 Task: In the  document resolution.txt Use the feature 'and check spelling and grammer' Select the body of letter and change paragraph spacing to  '1.5' Select the word  Good Morning and change font size to  27
Action: Mouse moved to (191, 286)
Screenshot: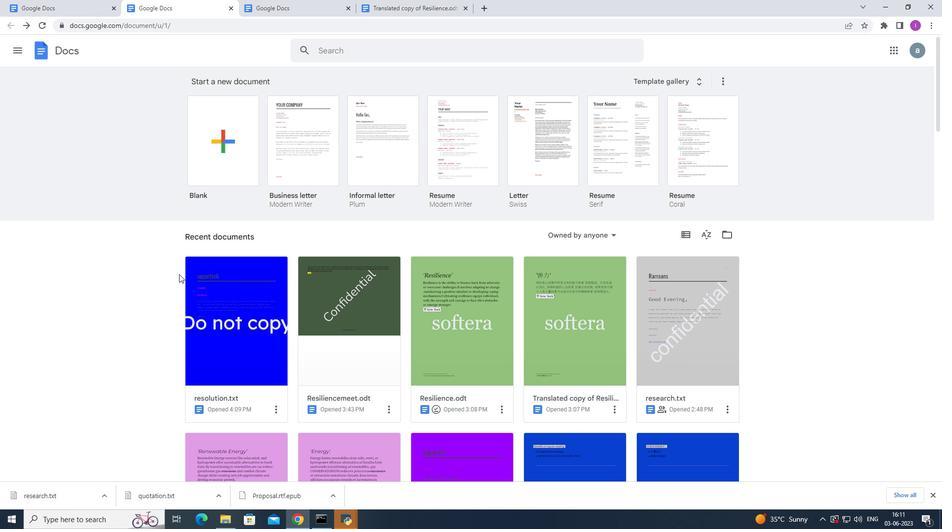 
Action: Mouse pressed left at (191, 286)
Screenshot: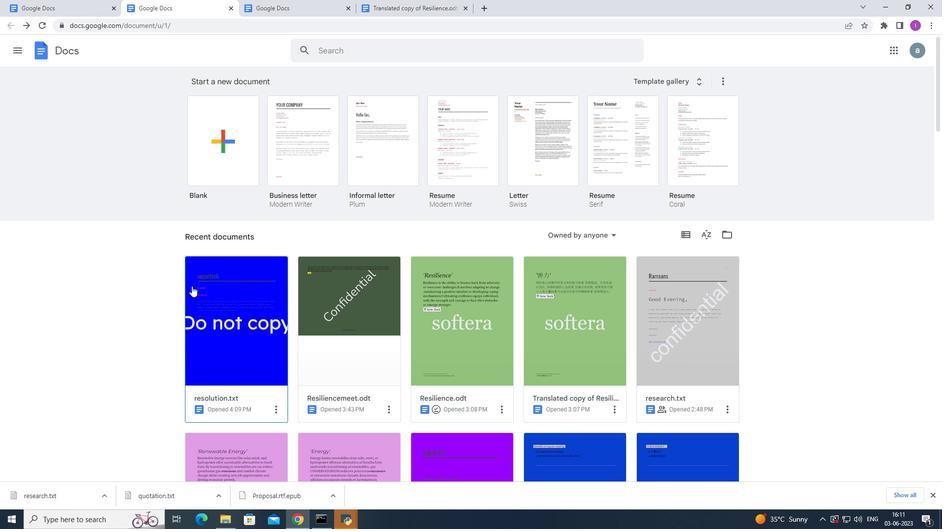 
Action: Mouse moved to (155, 56)
Screenshot: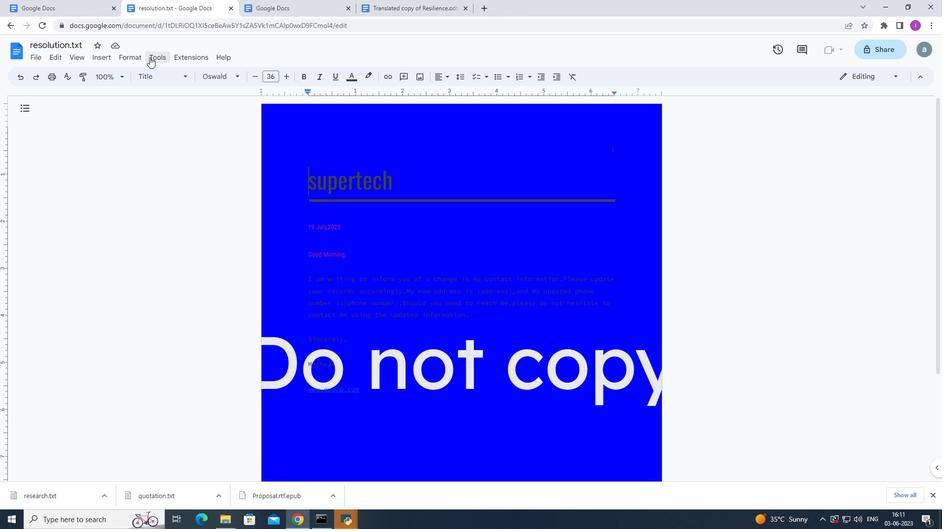 
Action: Mouse pressed left at (155, 56)
Screenshot: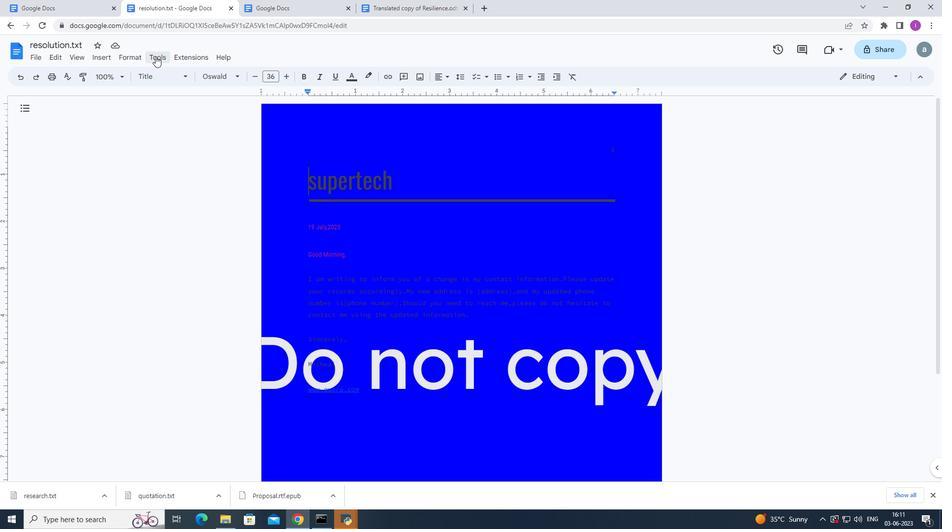 
Action: Mouse moved to (190, 70)
Screenshot: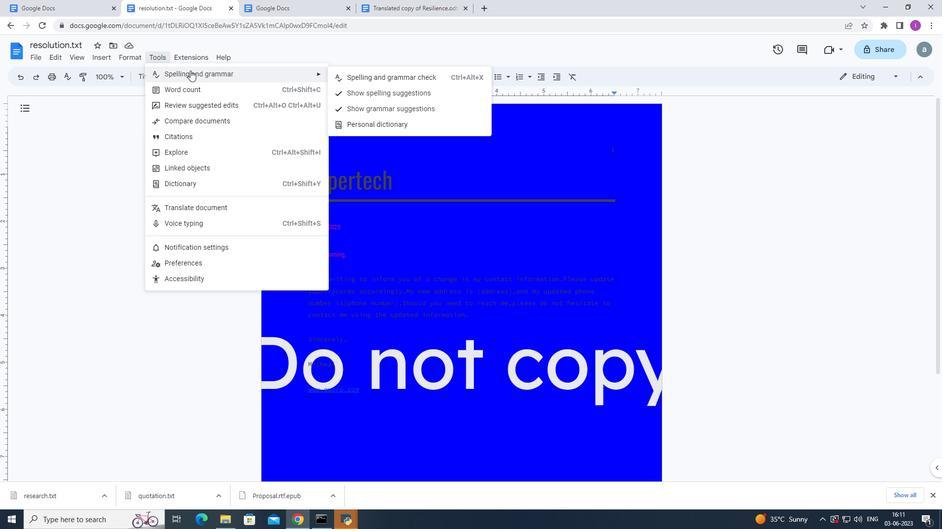 
Action: Mouse pressed left at (190, 70)
Screenshot: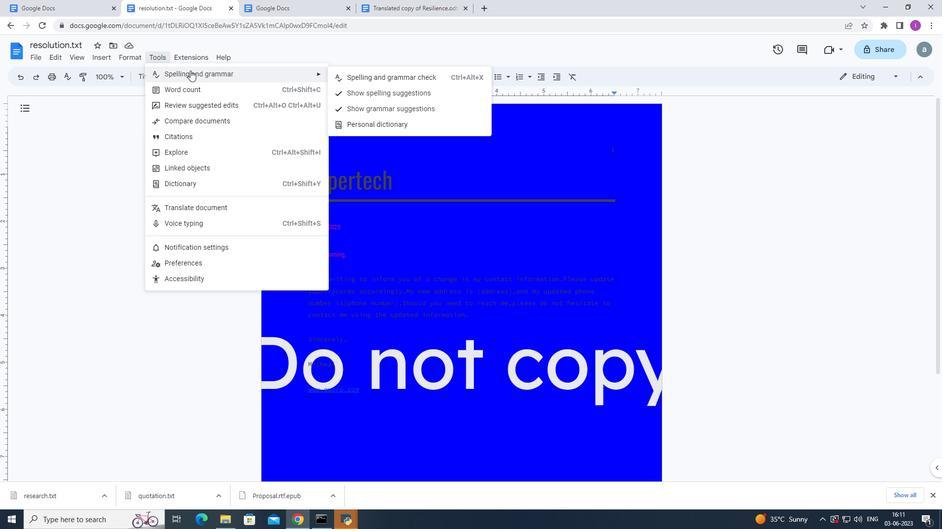 
Action: Mouse moved to (359, 75)
Screenshot: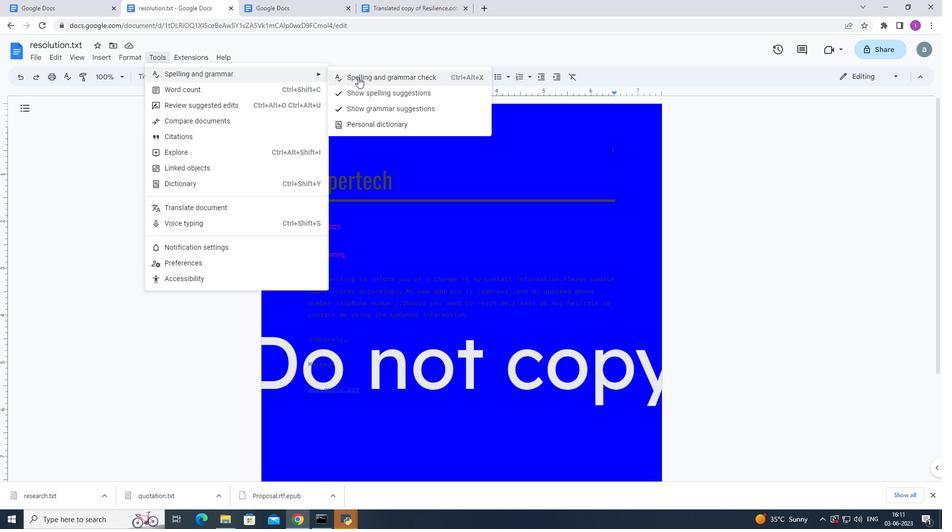 
Action: Mouse pressed left at (359, 75)
Screenshot: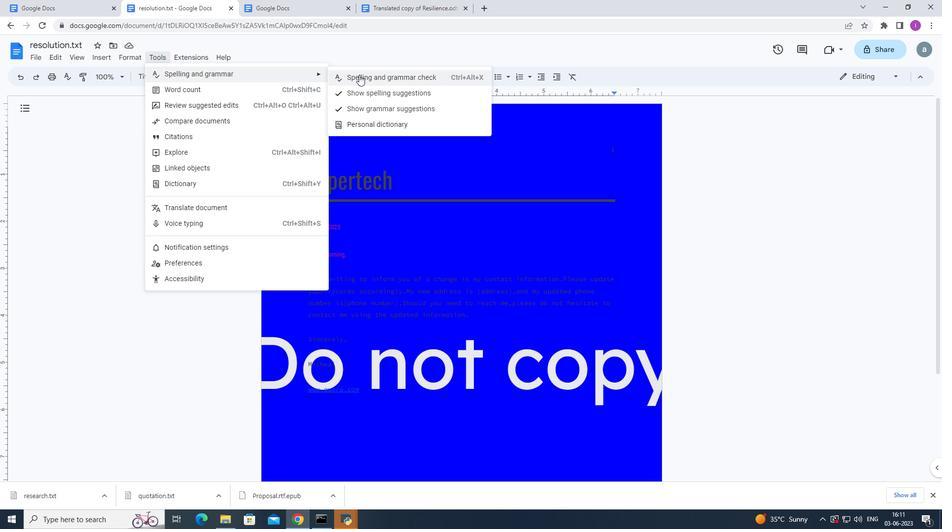 
Action: Mouse moved to (310, 274)
Screenshot: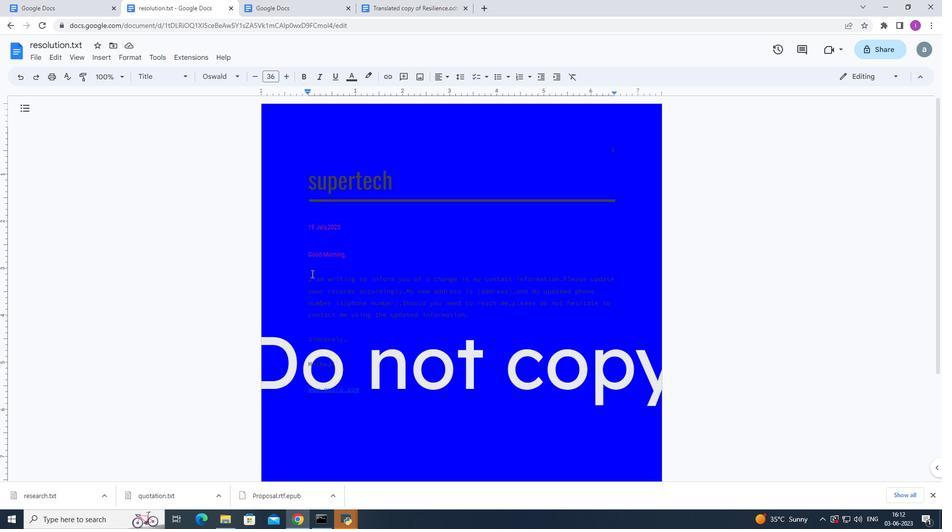 
Action: Mouse pressed left at (310, 274)
Screenshot: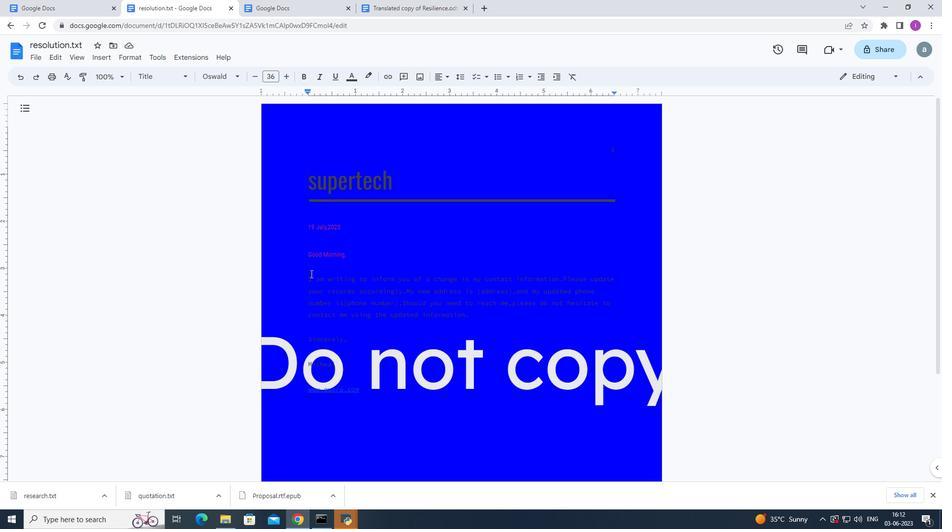 
Action: Mouse moved to (485, 323)
Screenshot: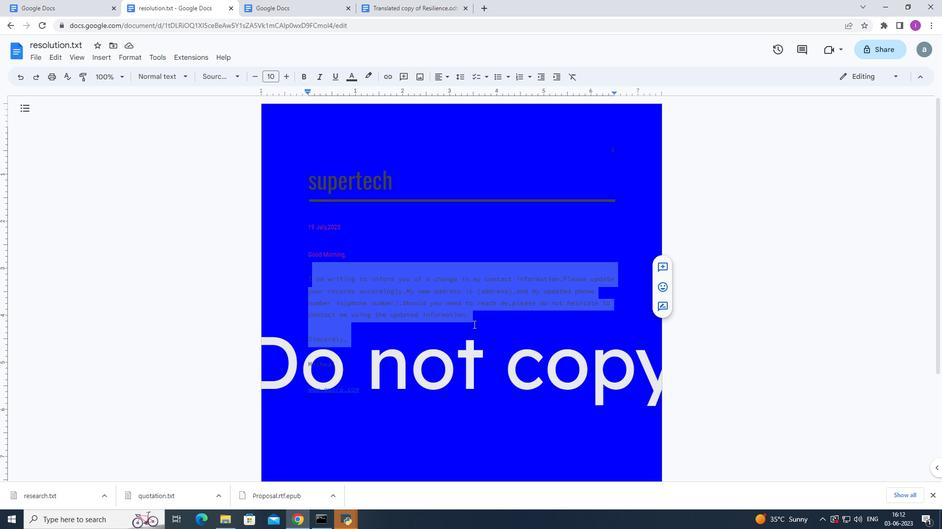 
Action: Mouse pressed left at (485, 323)
Screenshot: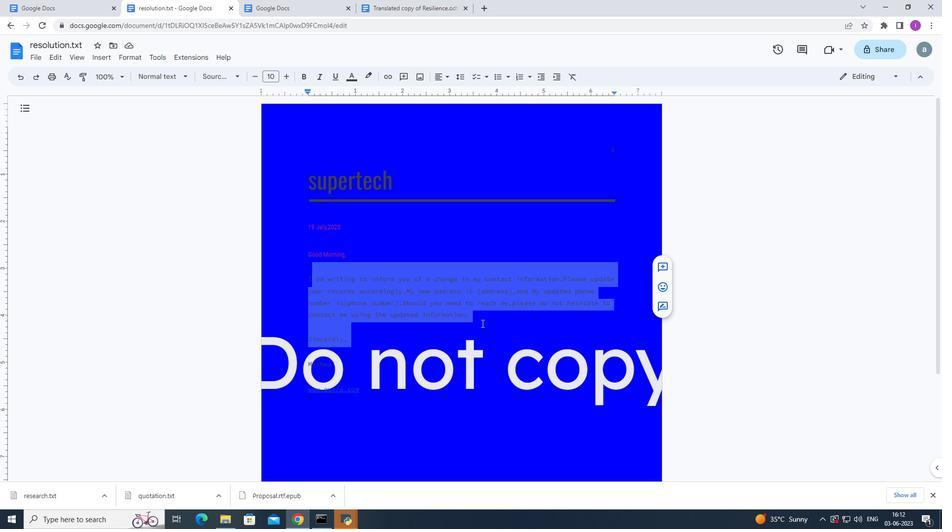 
Action: Mouse moved to (300, 273)
Screenshot: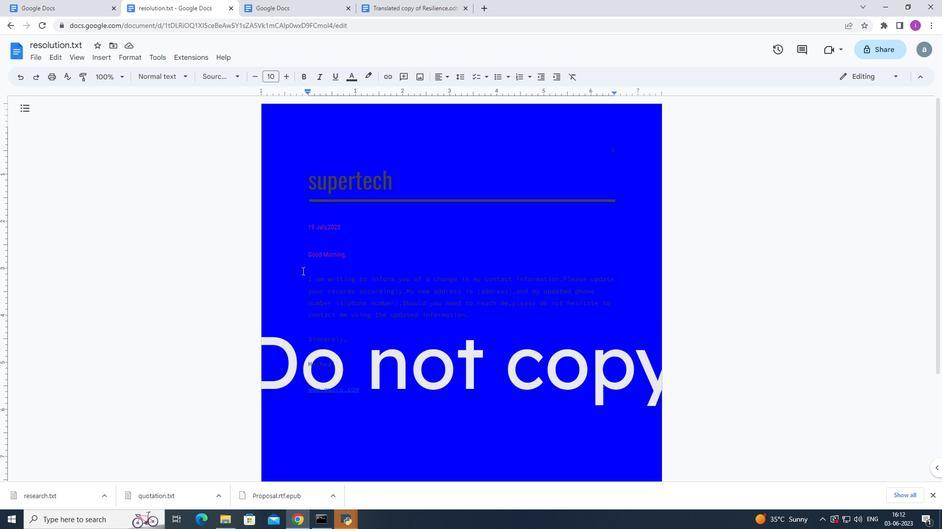 
Action: Mouse pressed left at (300, 273)
Screenshot: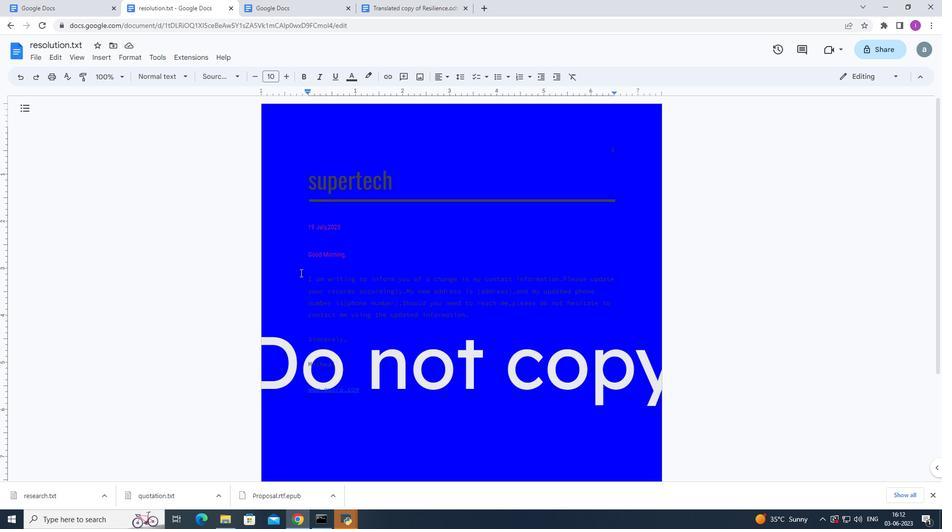 
Action: Mouse moved to (459, 76)
Screenshot: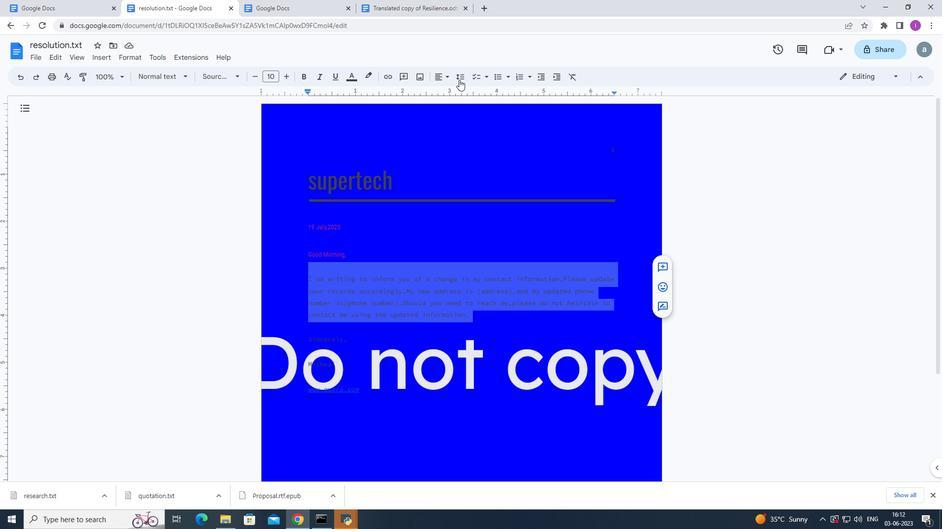 
Action: Mouse pressed left at (459, 76)
Screenshot: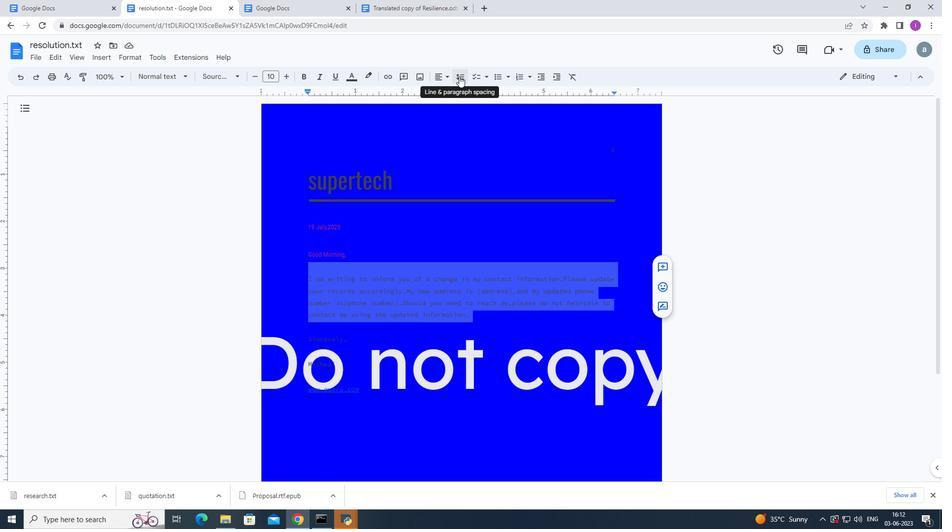 
Action: Mouse moved to (479, 126)
Screenshot: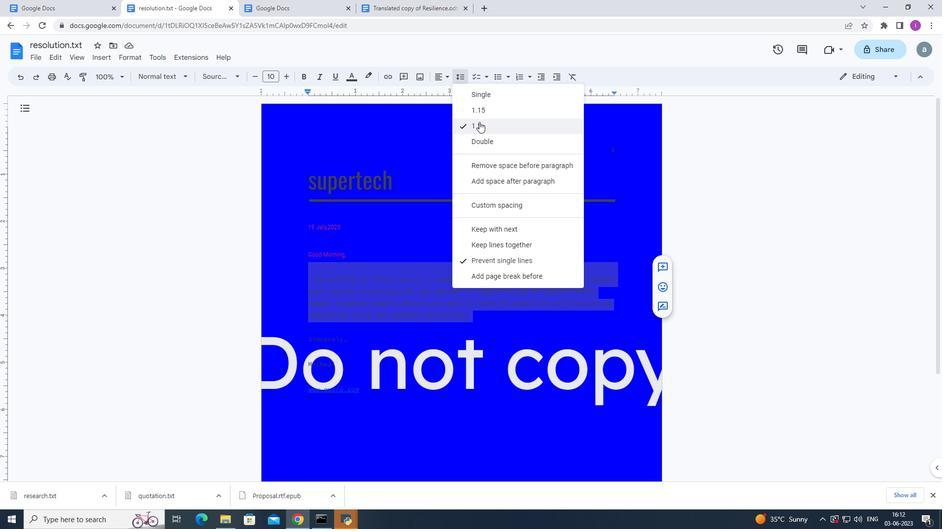 
Action: Mouse pressed left at (479, 126)
Screenshot: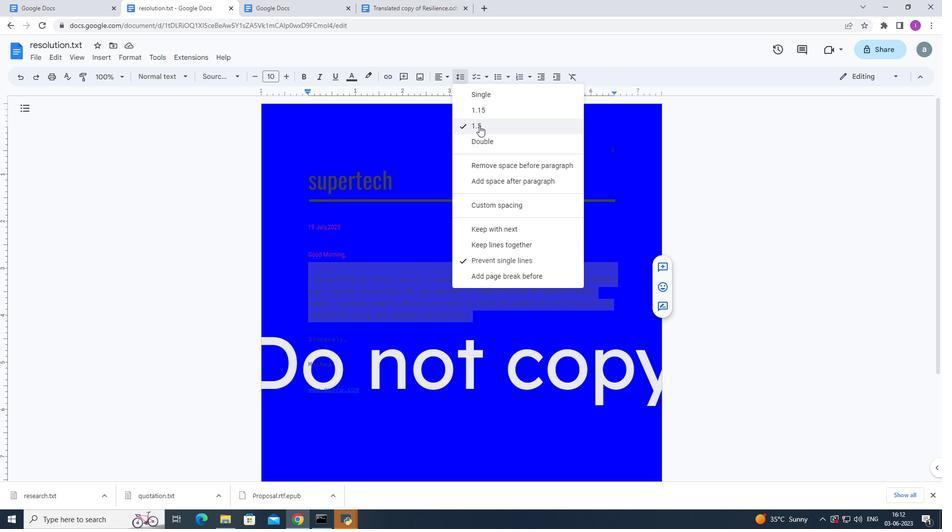 
Action: Mouse moved to (423, 50)
Screenshot: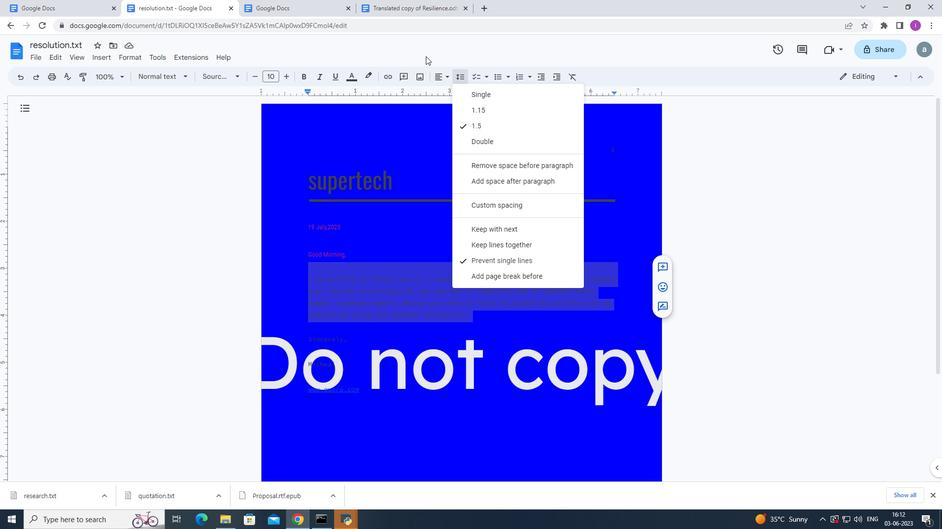 
Action: Mouse pressed left at (423, 50)
Screenshot: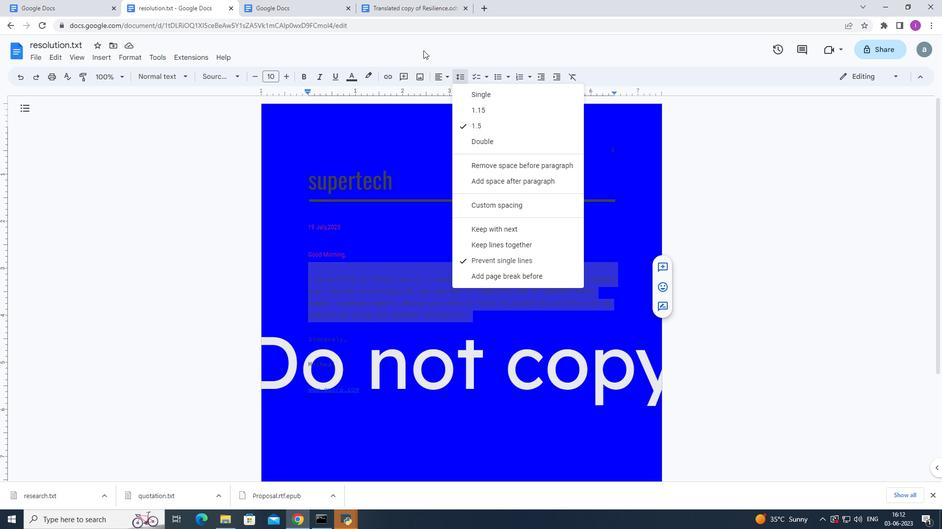 
Action: Mouse moved to (361, 249)
Screenshot: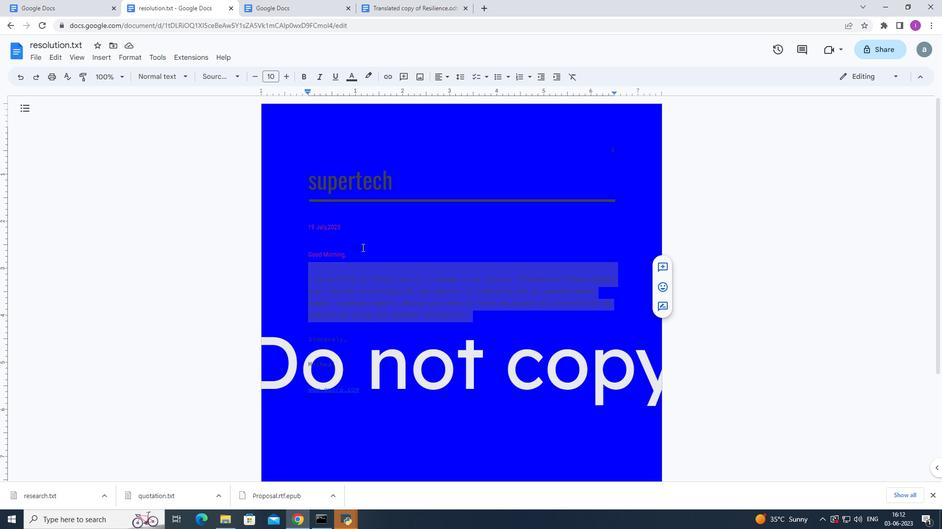 
Action: Mouse pressed left at (361, 249)
Screenshot: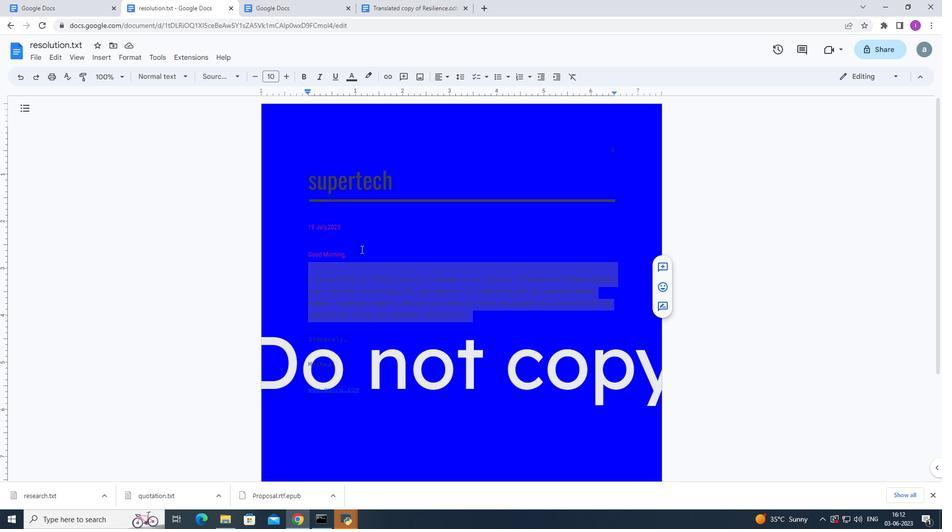 
Action: Mouse moved to (274, 75)
Screenshot: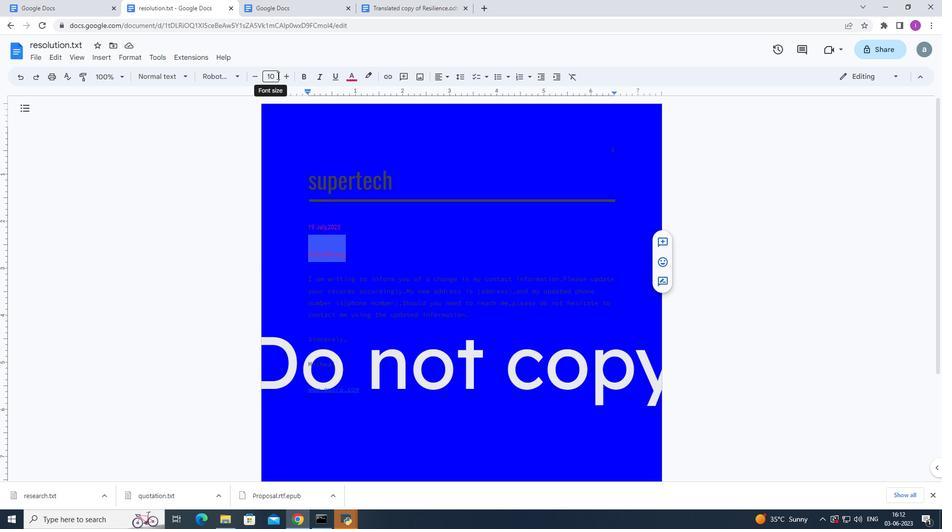 
Action: Mouse pressed left at (274, 75)
Screenshot: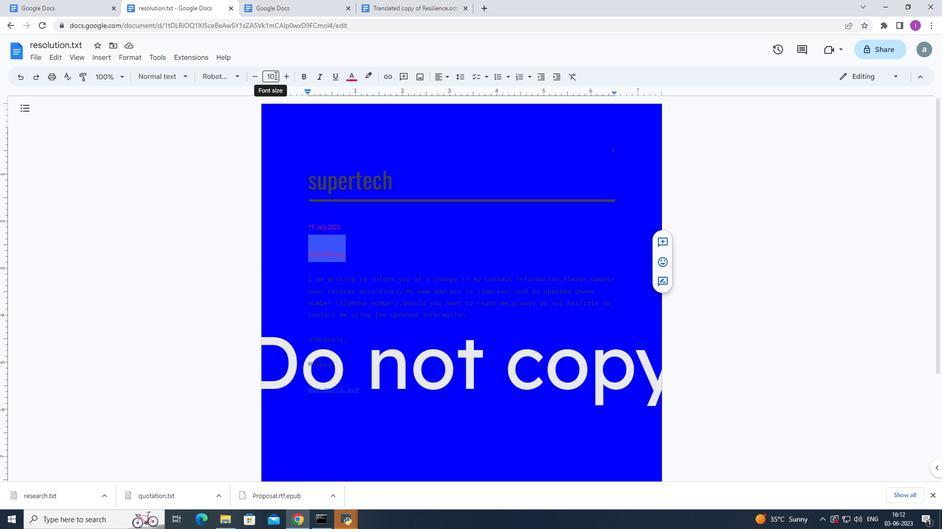 
Action: Mouse moved to (263, 84)
Screenshot: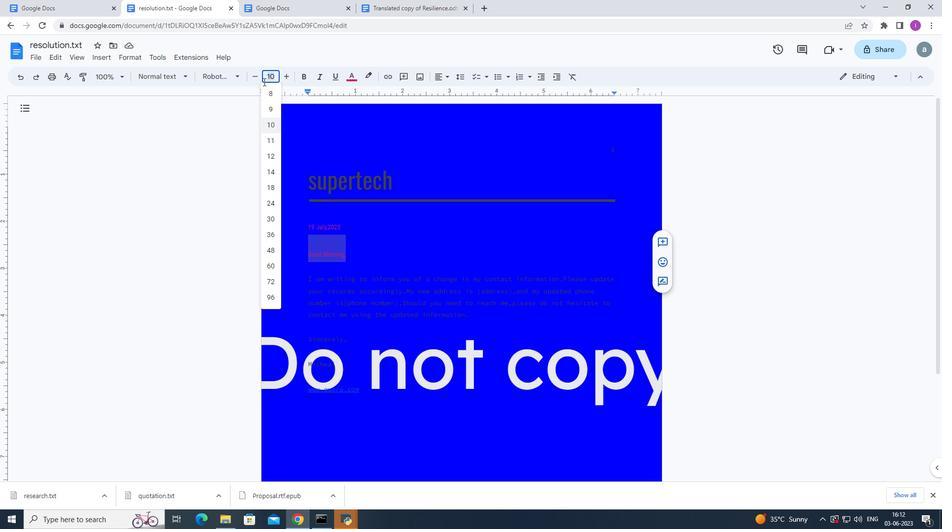 
Action: Key pressed 27
Screenshot: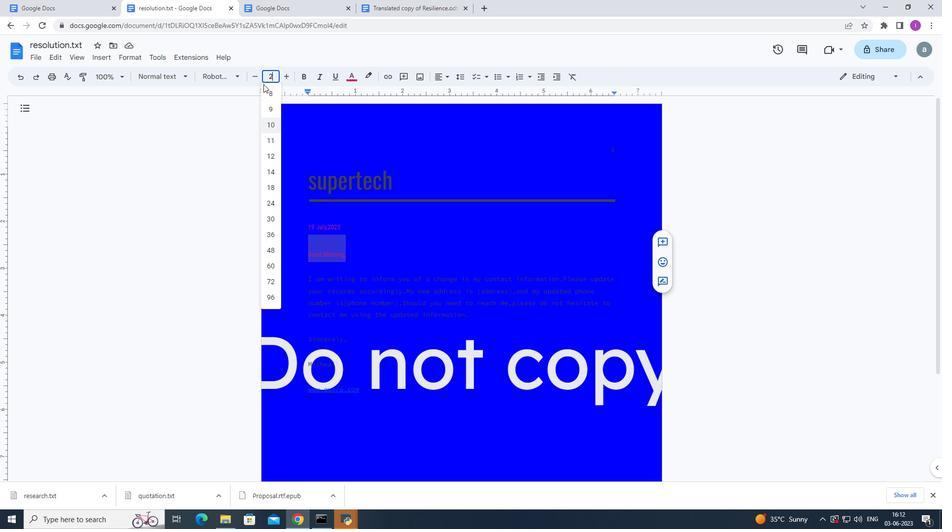 
Action: Mouse moved to (275, 143)
Screenshot: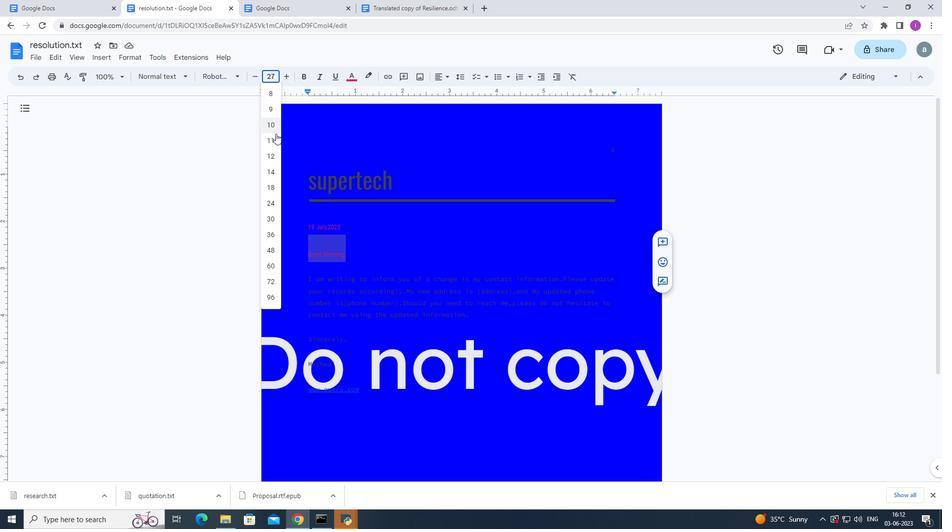 
Action: Key pressed <Key.enter>
Screenshot: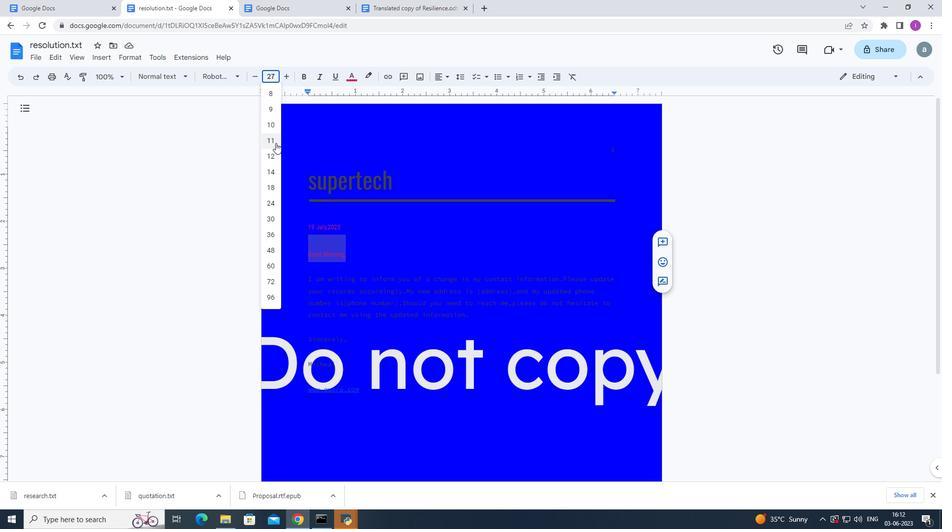 
Action: Mouse moved to (205, 239)
Screenshot: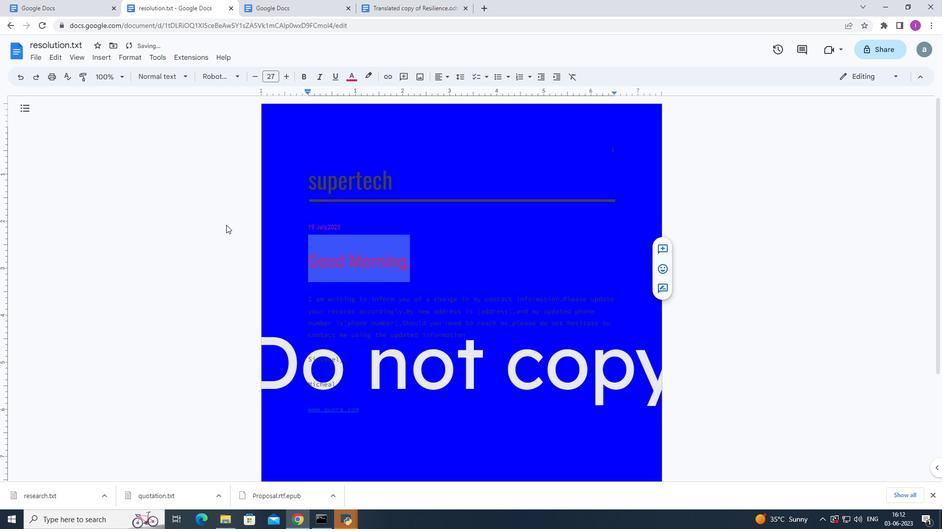 
Action: Mouse scrolled (205, 239) with delta (0, 0)
Screenshot: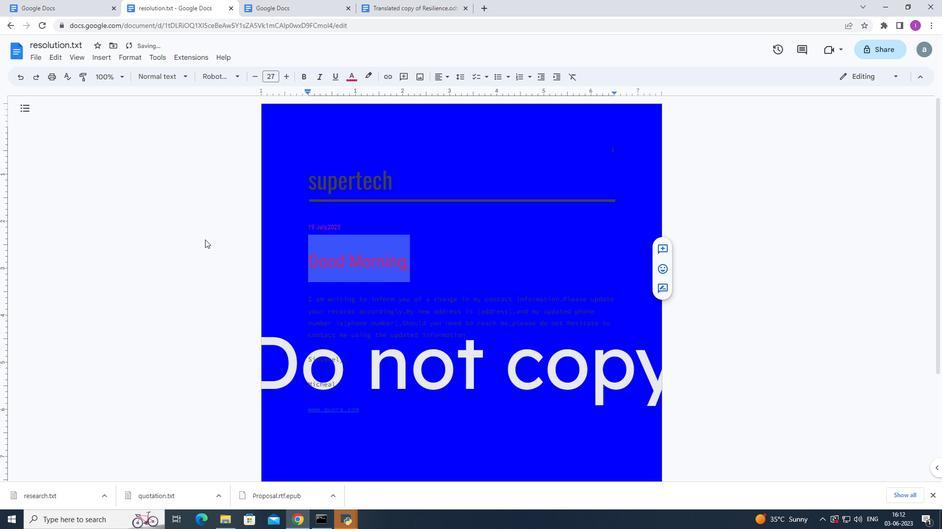 
Action: Mouse scrolled (205, 239) with delta (0, 0)
Screenshot: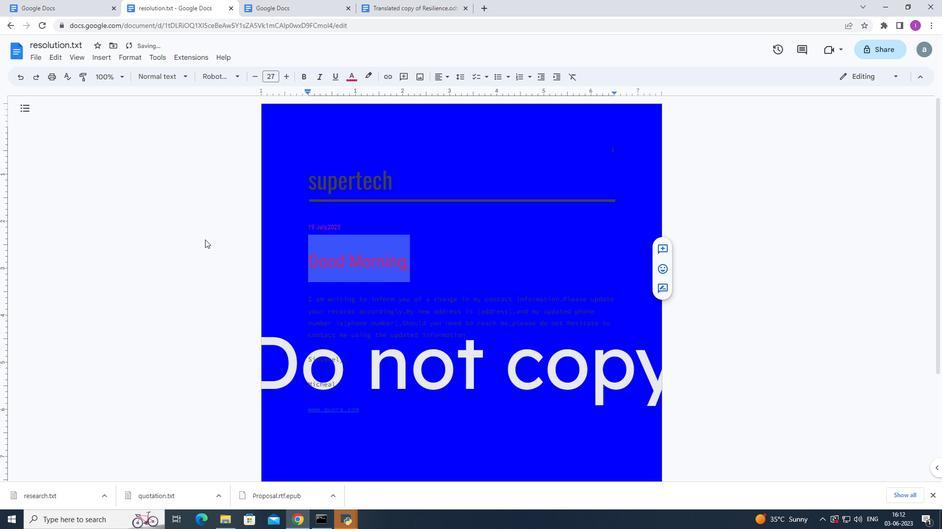 
Action: Mouse scrolled (205, 239) with delta (0, 0)
Screenshot: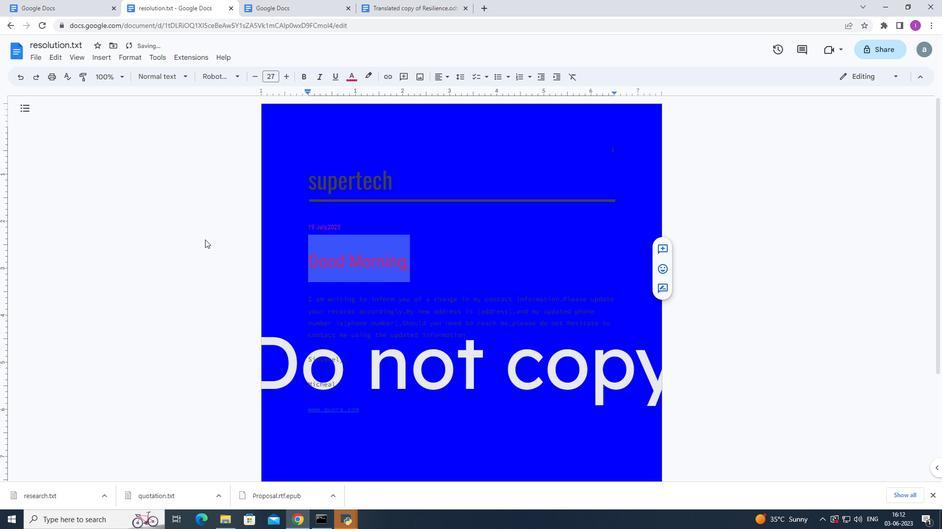
Action: Mouse scrolled (205, 239) with delta (0, 0)
Screenshot: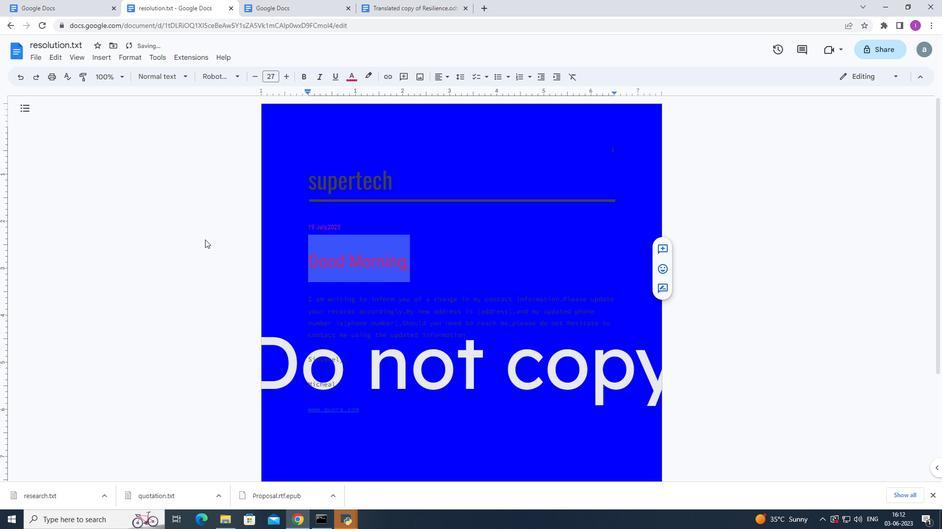 
Action: Mouse scrolled (205, 240) with delta (0, 0)
Screenshot: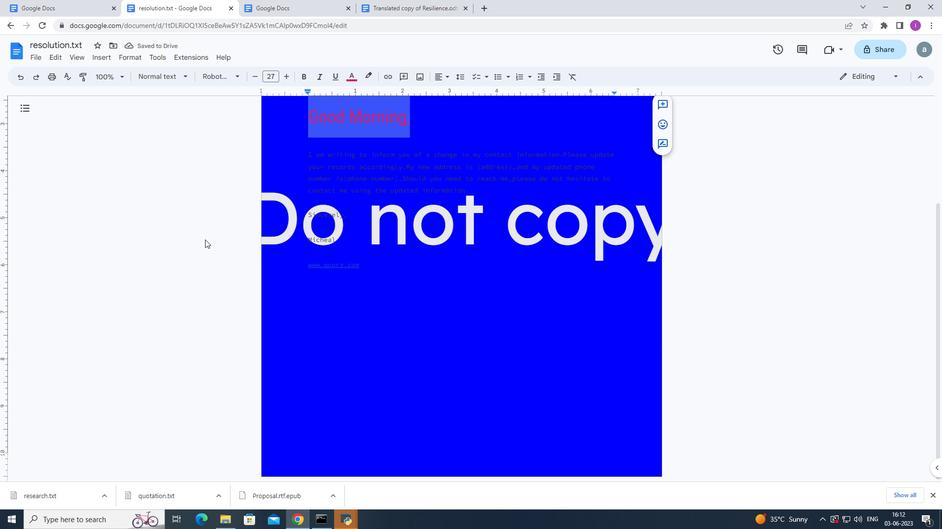
Action: Mouse scrolled (205, 240) with delta (0, 0)
Screenshot: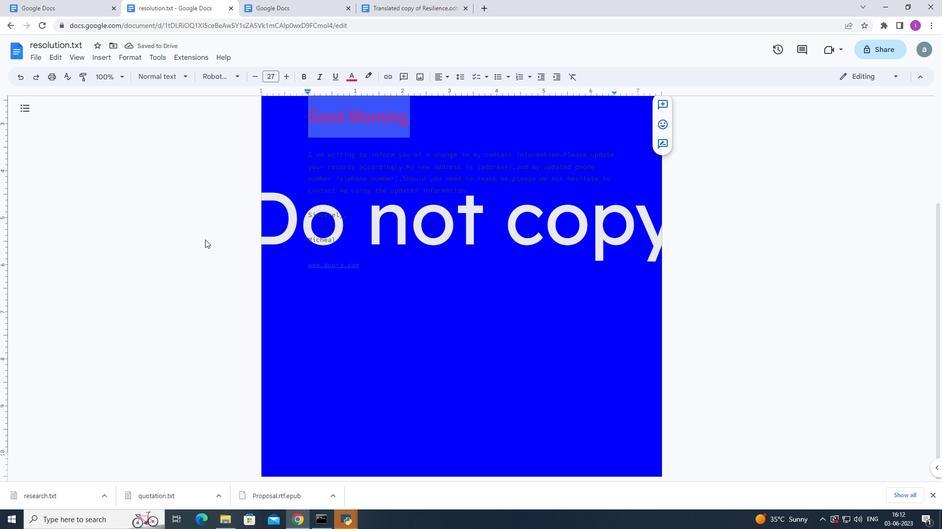 
Action: Mouse scrolled (205, 240) with delta (0, 0)
Screenshot: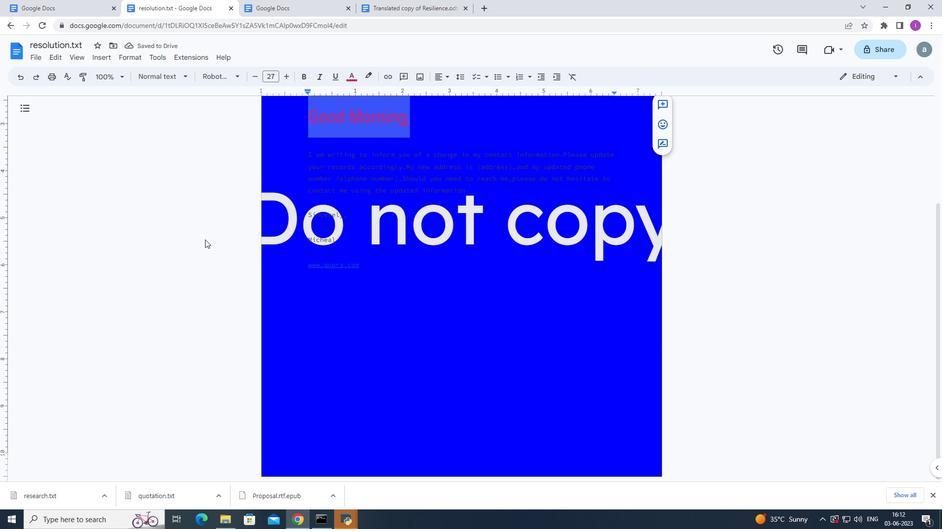 
Action: Mouse scrolled (205, 240) with delta (0, 0)
Screenshot: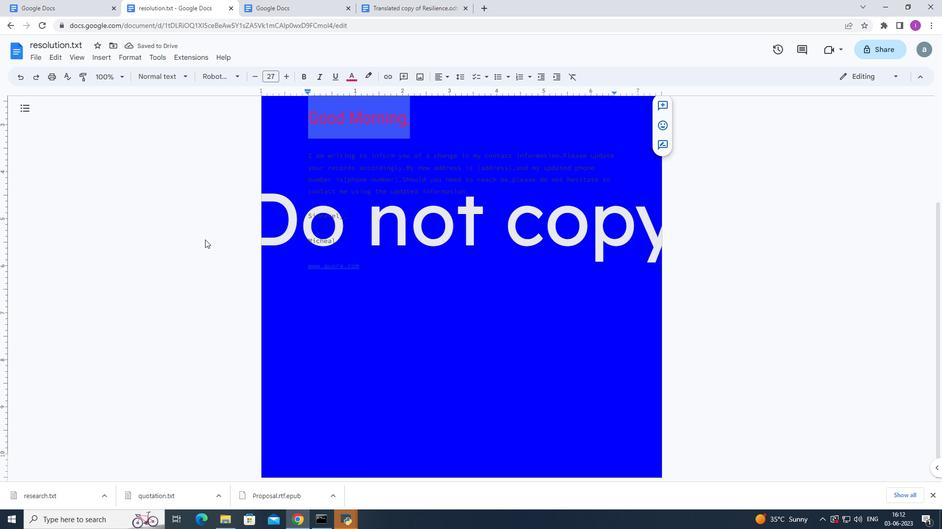 
Action: Mouse moved to (196, 229)
Screenshot: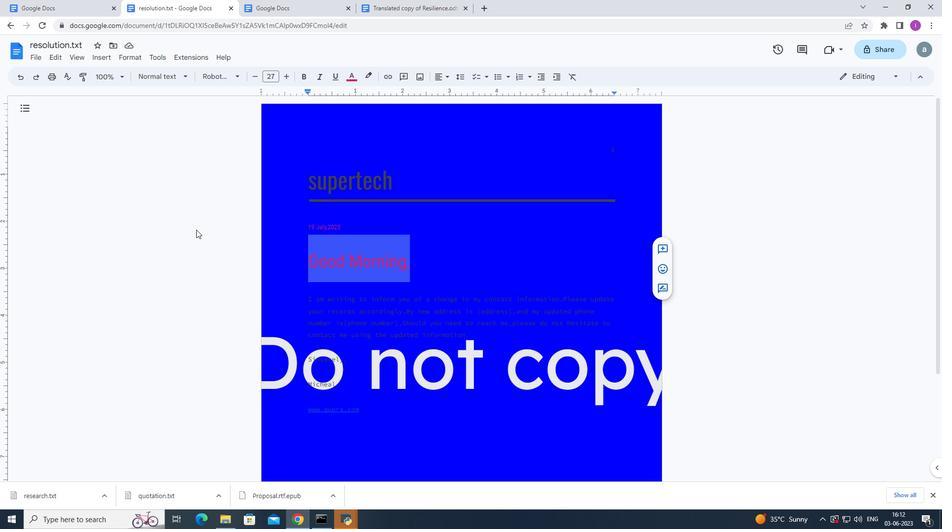 
